 Task: Use GitHub's "Pull Requests" for code review.
Action: Mouse moved to (979, 56)
Screenshot: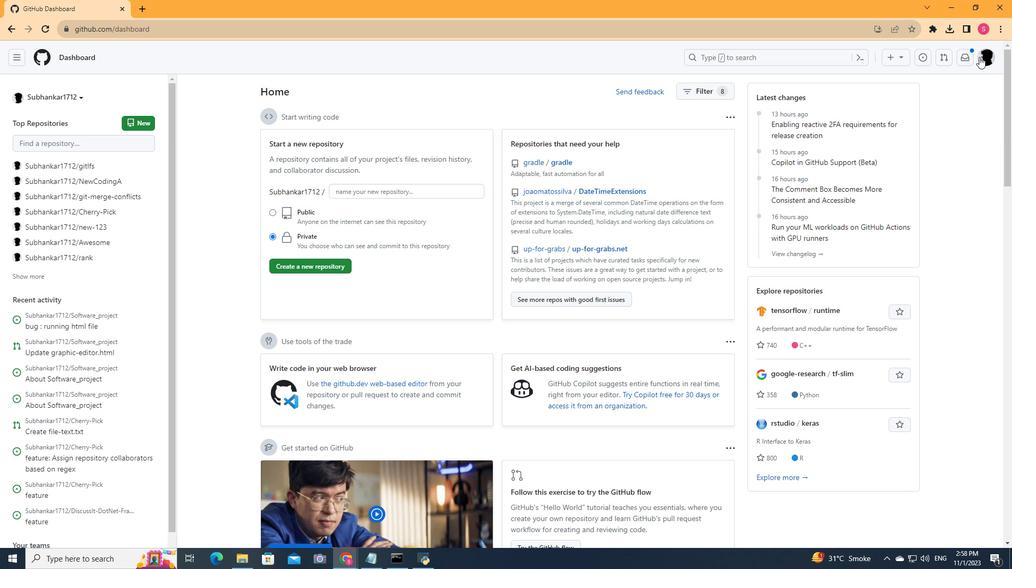 
Action: Mouse pressed left at (979, 56)
Screenshot: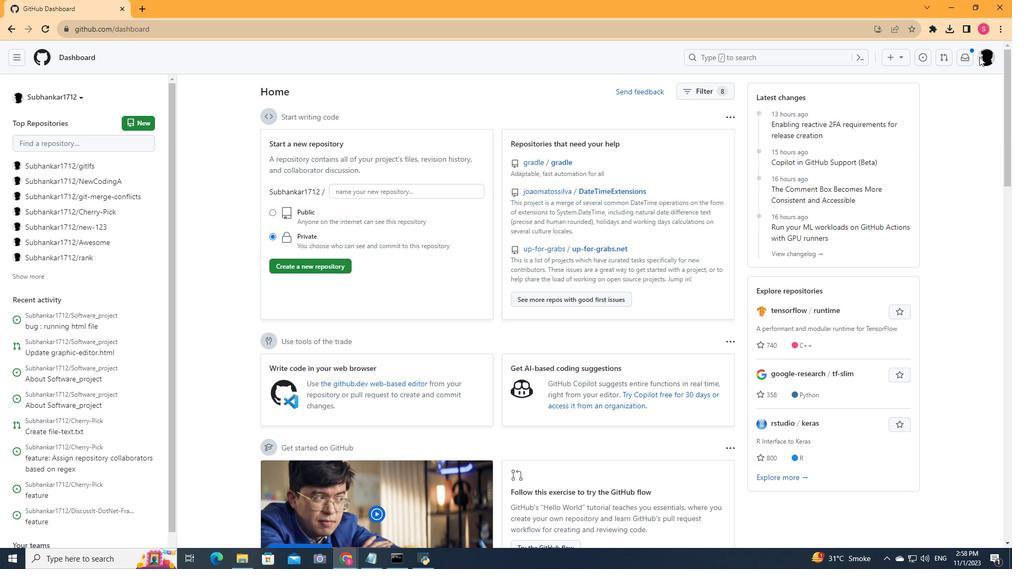 
Action: Mouse moved to (898, 137)
Screenshot: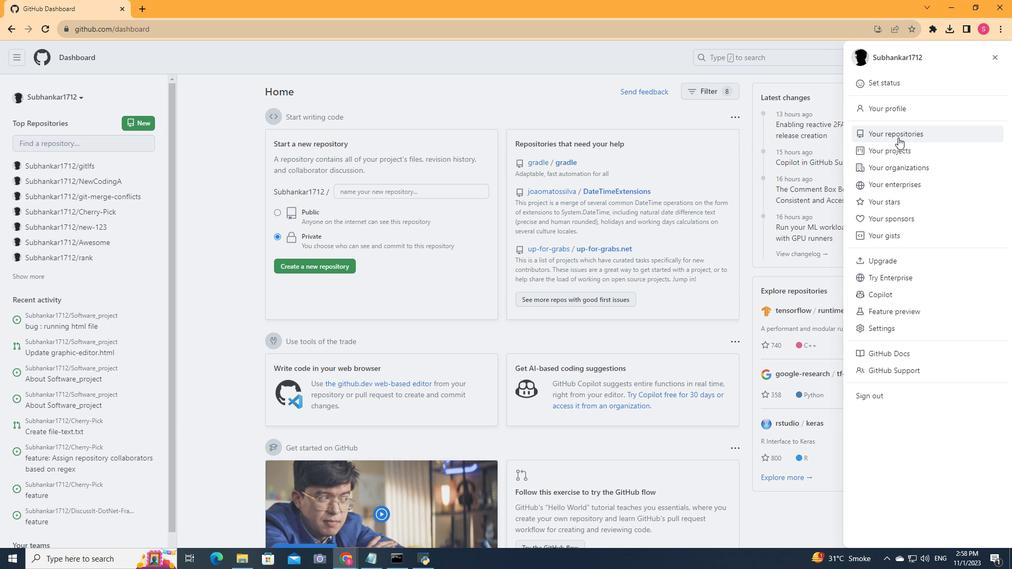 
Action: Mouse pressed left at (898, 137)
Screenshot: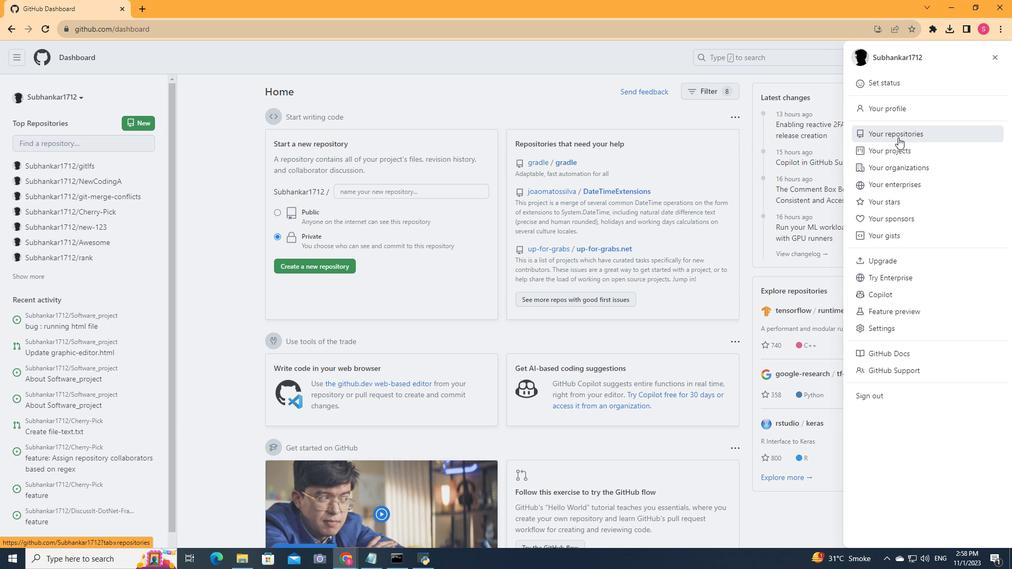 
Action: Mouse moved to (374, 152)
Screenshot: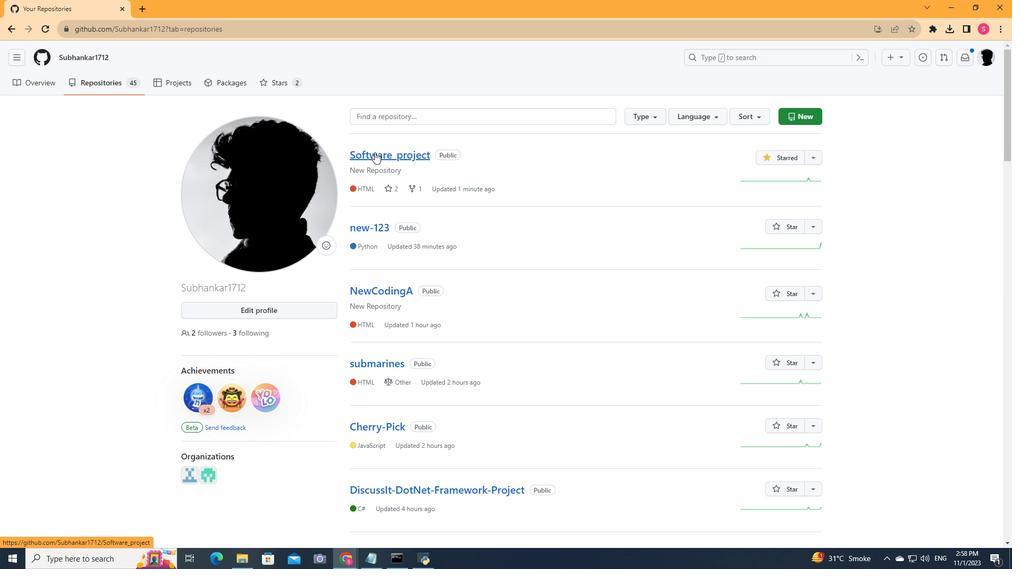 
Action: Mouse pressed left at (374, 152)
Screenshot: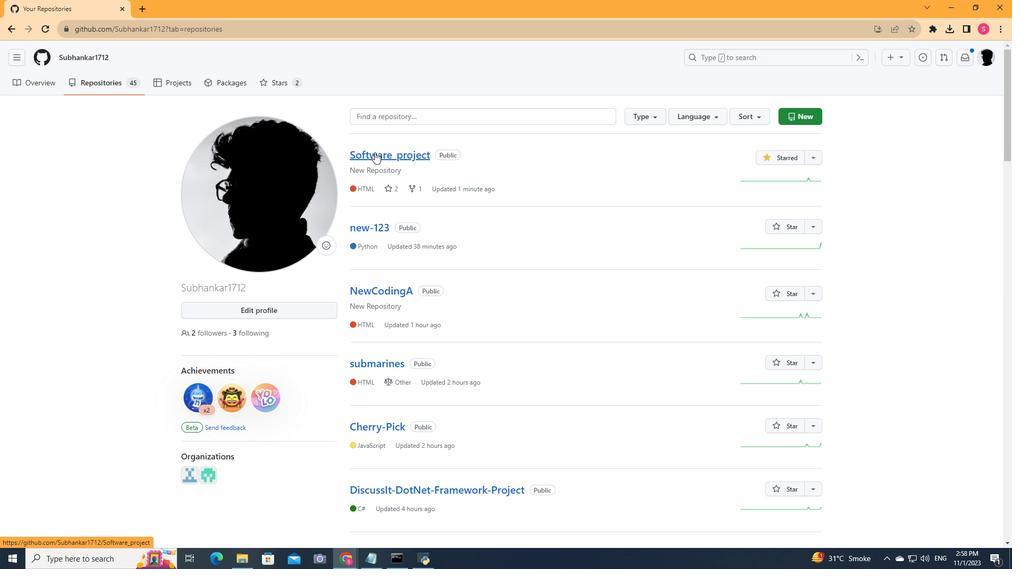 
Action: Mouse moved to (151, 81)
Screenshot: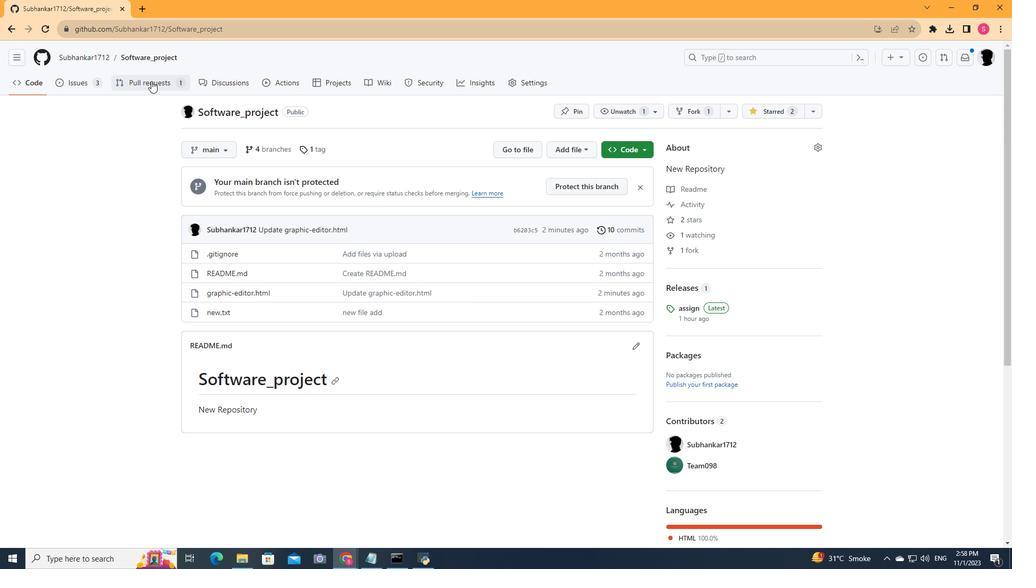 
Action: Mouse pressed left at (151, 81)
Screenshot: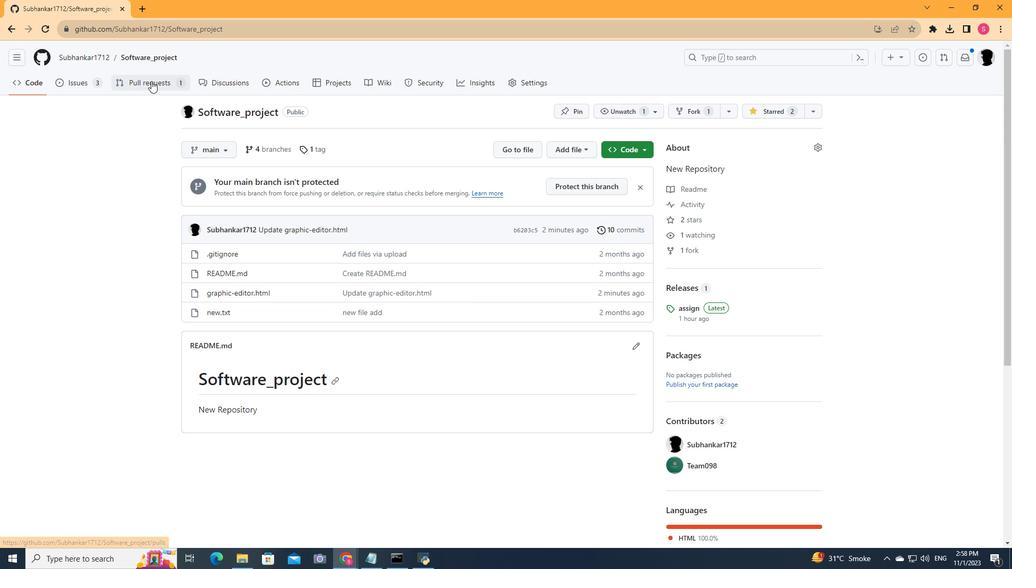 
Action: Mouse moved to (248, 175)
Screenshot: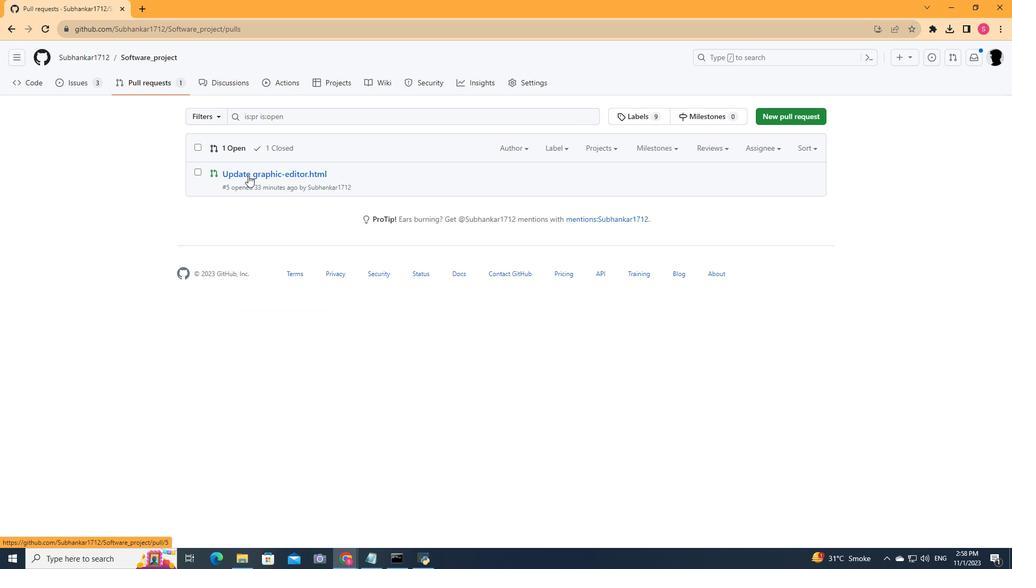 
Action: Mouse pressed left at (248, 175)
Screenshot: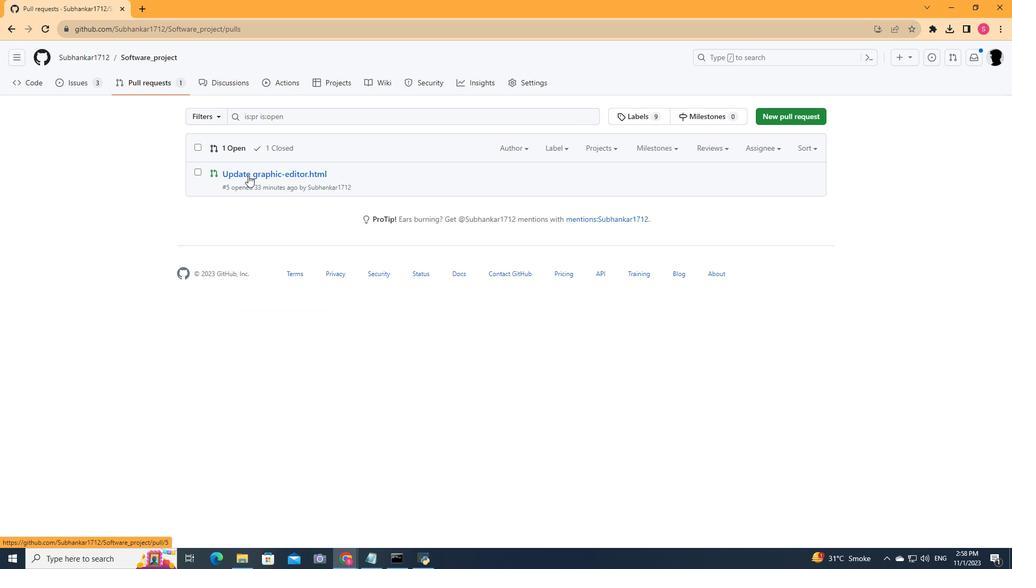 
Action: Mouse moved to (462, 176)
Screenshot: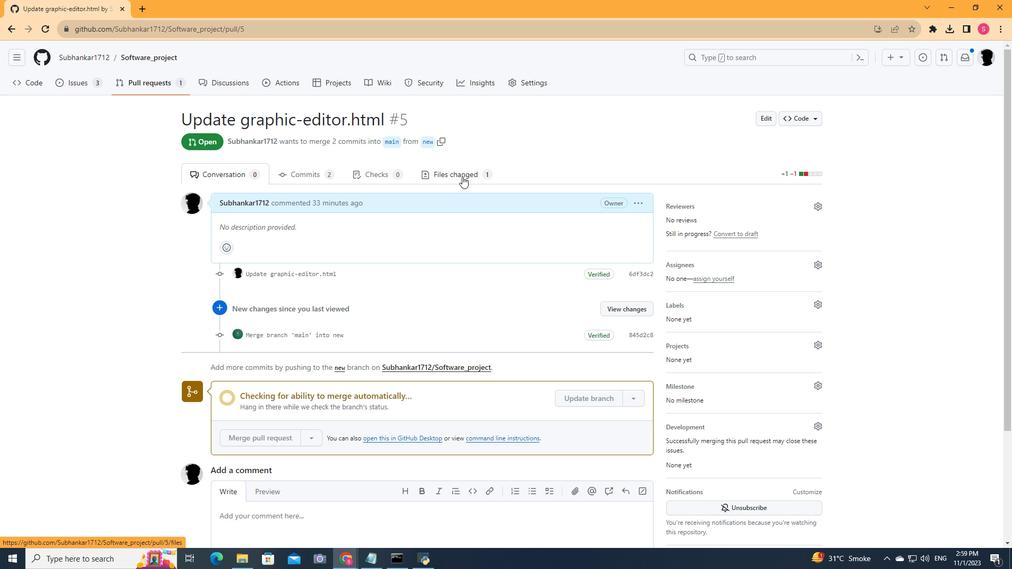 
Action: Mouse pressed left at (462, 176)
Screenshot: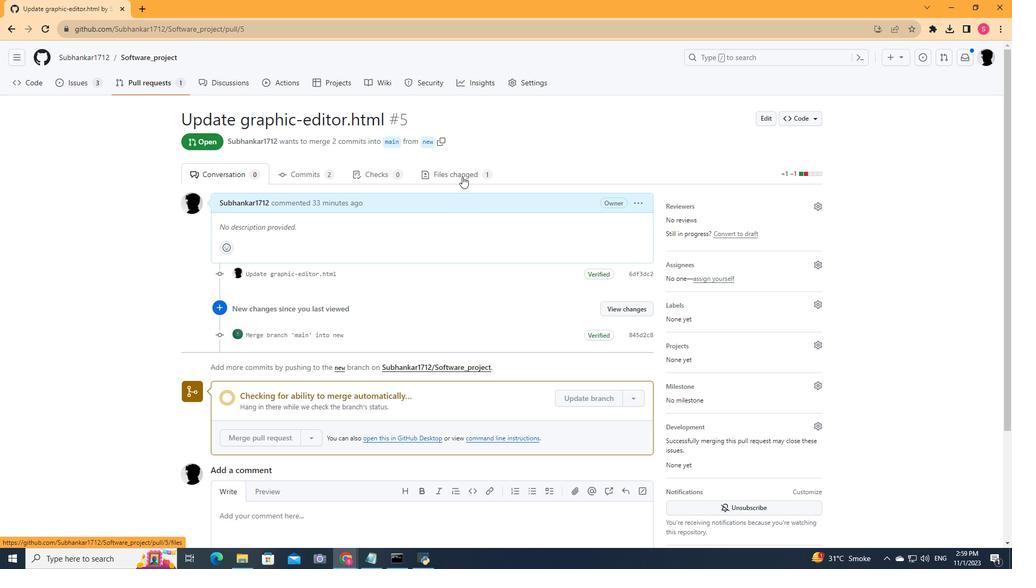 
Action: Mouse moved to (280, 282)
Screenshot: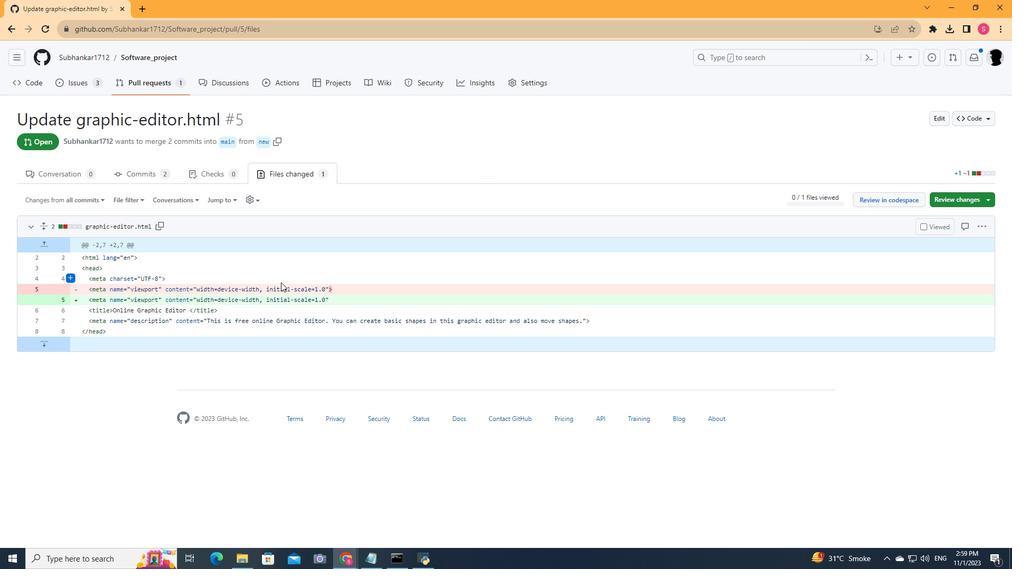 
Action: Mouse scrolled (280, 282) with delta (0, 0)
Screenshot: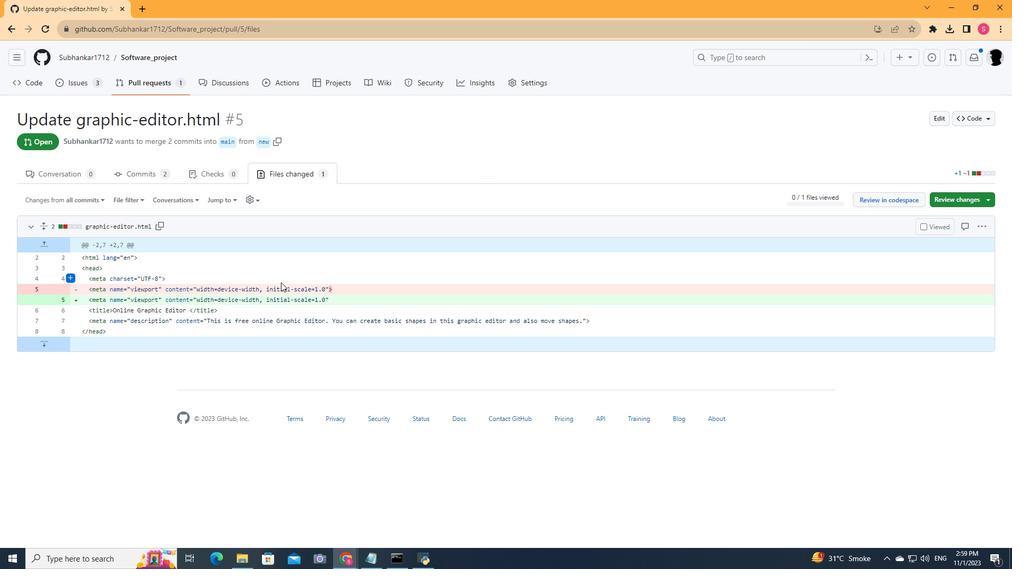 
Action: Mouse scrolled (280, 282) with delta (0, 0)
Screenshot: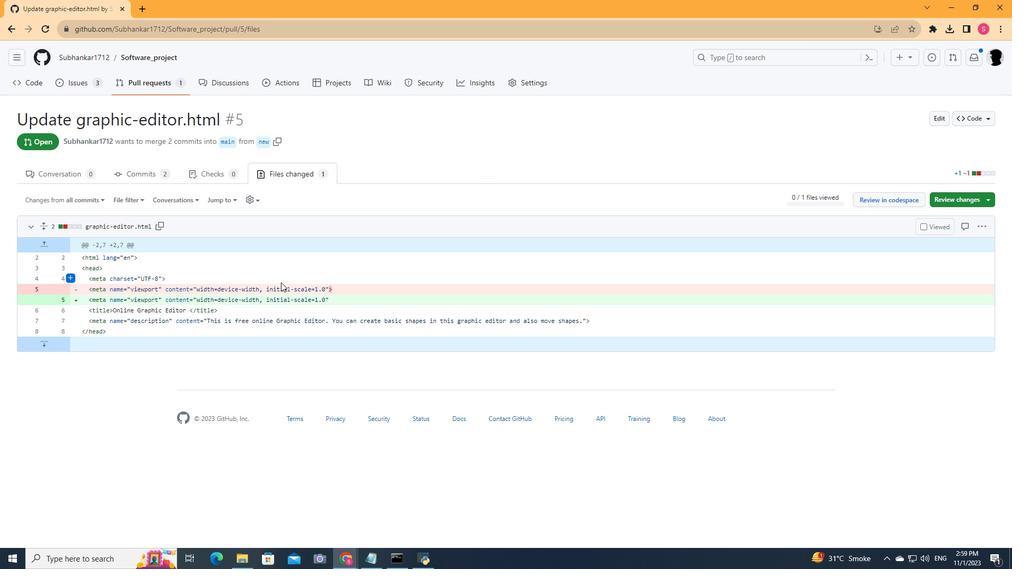 
Action: Mouse scrolled (280, 282) with delta (0, 0)
Screenshot: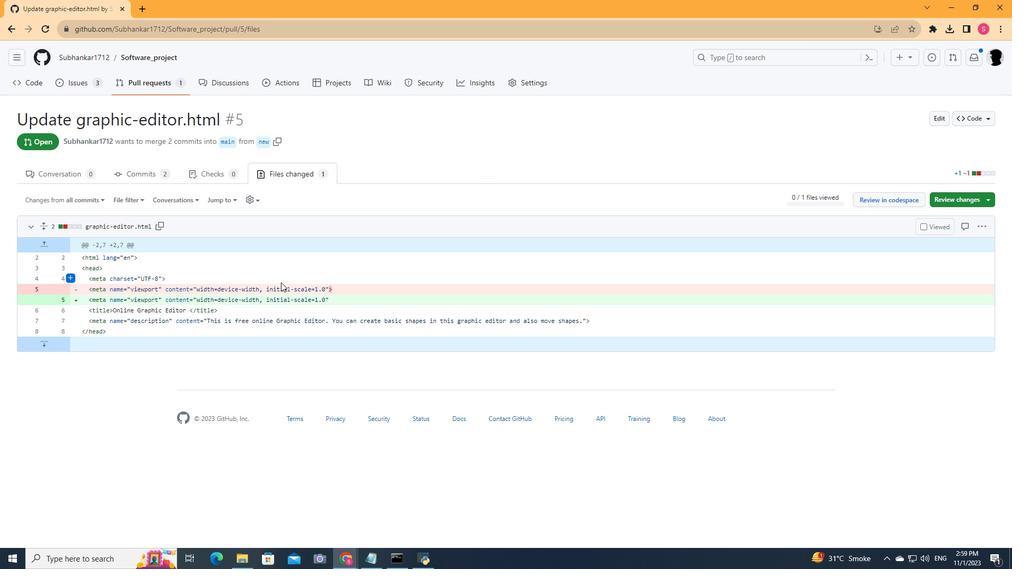 
Action: Mouse moved to (379, 270)
Screenshot: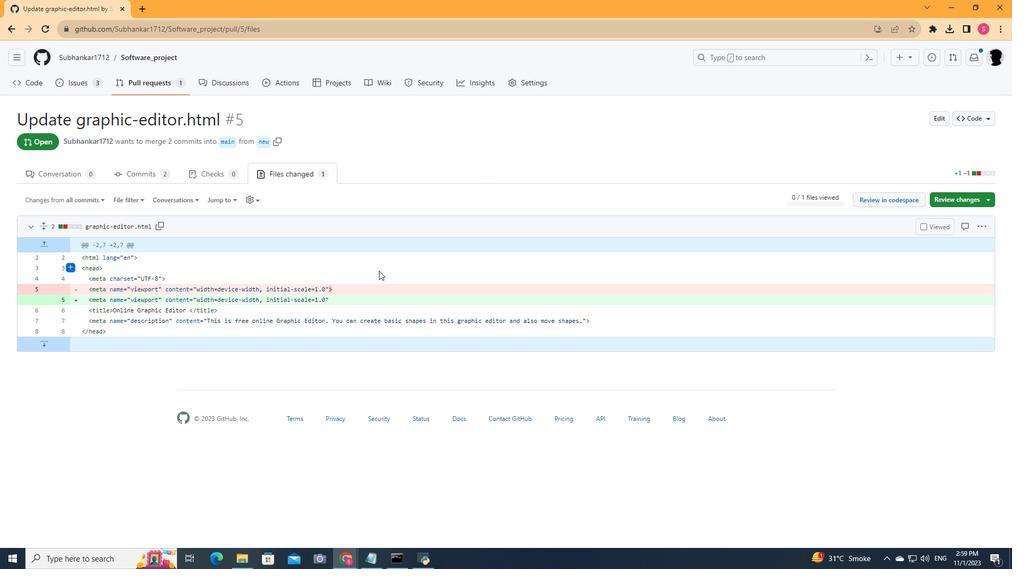 
Action: Mouse scrolled (379, 271) with delta (0, 0)
Screenshot: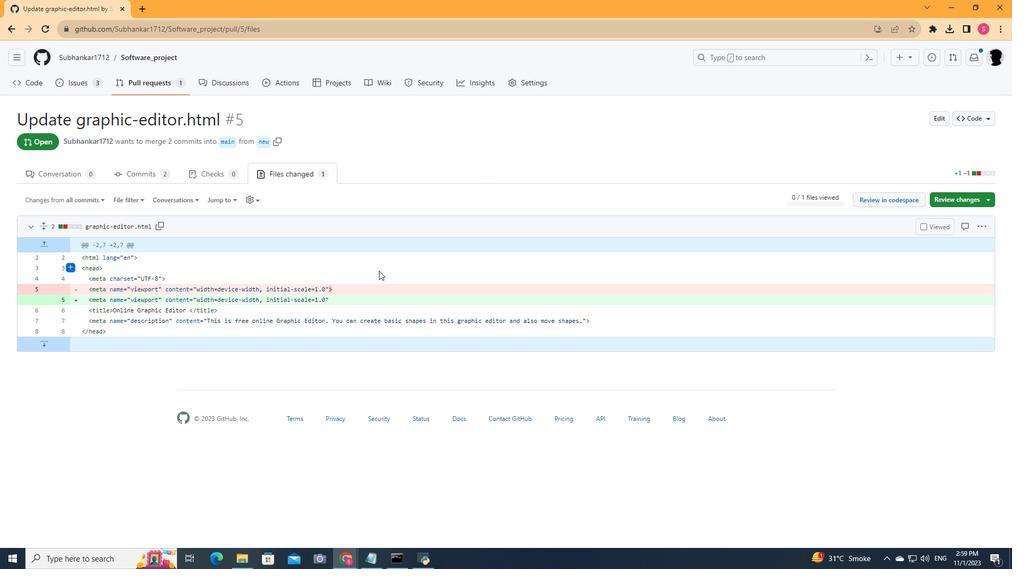 
Action: Mouse scrolled (379, 271) with delta (0, 0)
Screenshot: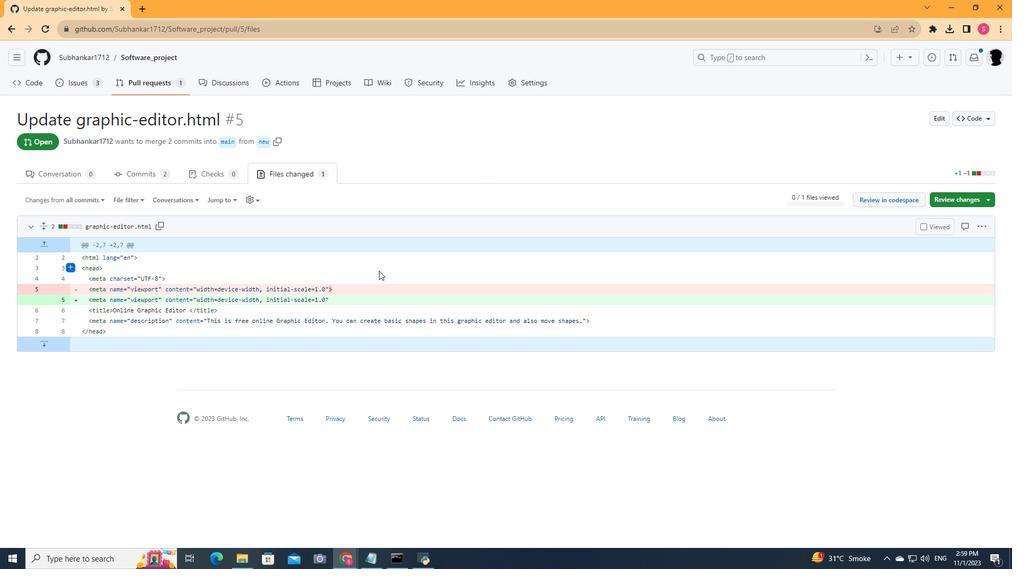
Action: Mouse scrolled (379, 271) with delta (0, 0)
Screenshot: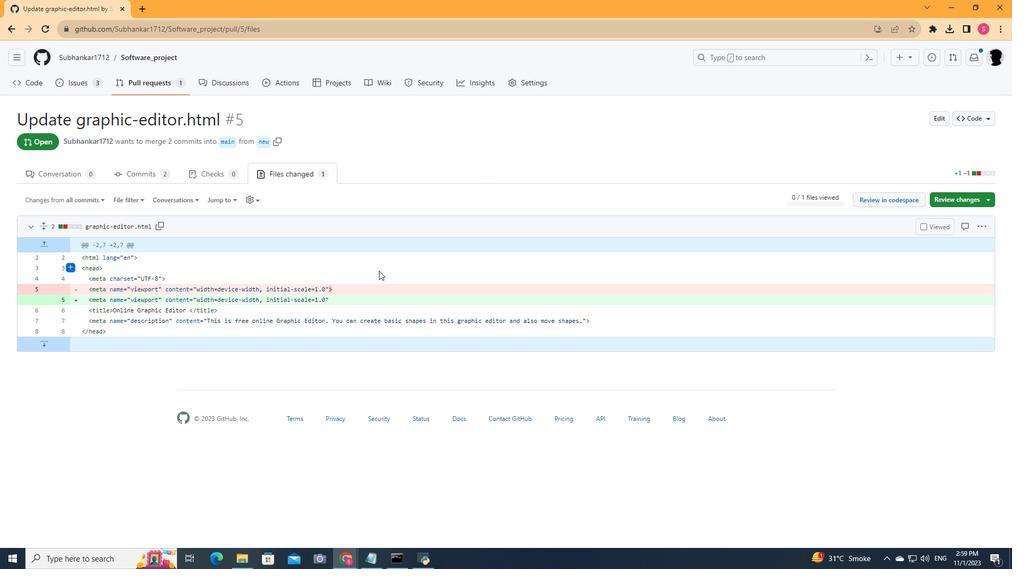 
Action: Mouse moved to (985, 199)
Screenshot: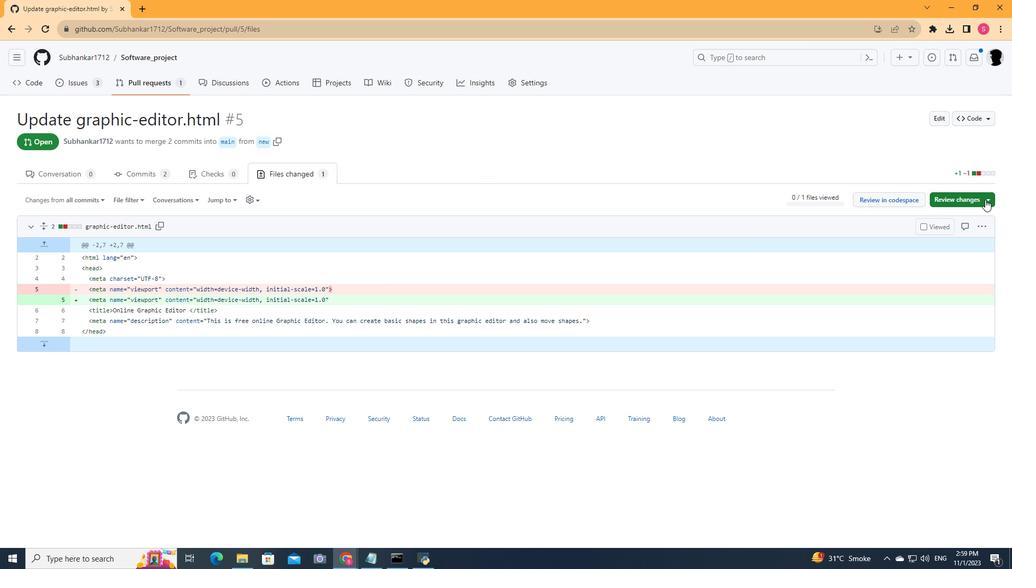 
Action: Mouse pressed left at (985, 199)
Screenshot: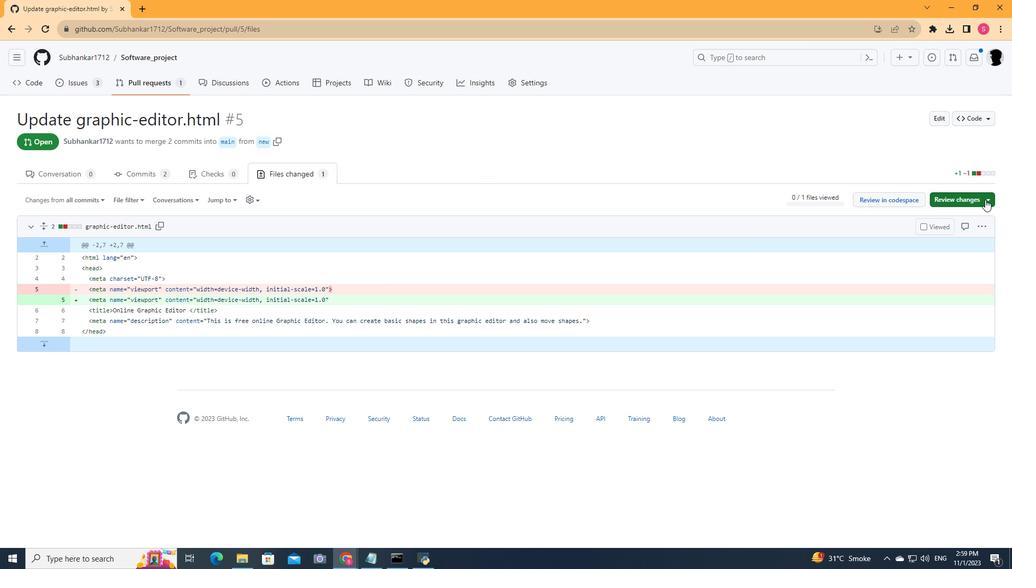 
Action: Mouse moved to (593, 280)
Screenshot: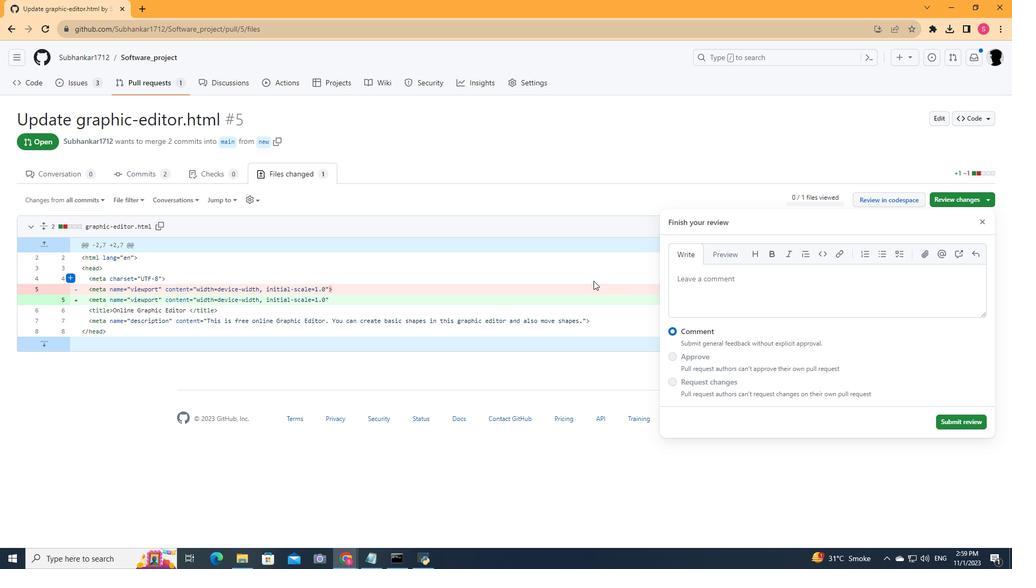 
Action: Mouse pressed left at (593, 280)
Screenshot: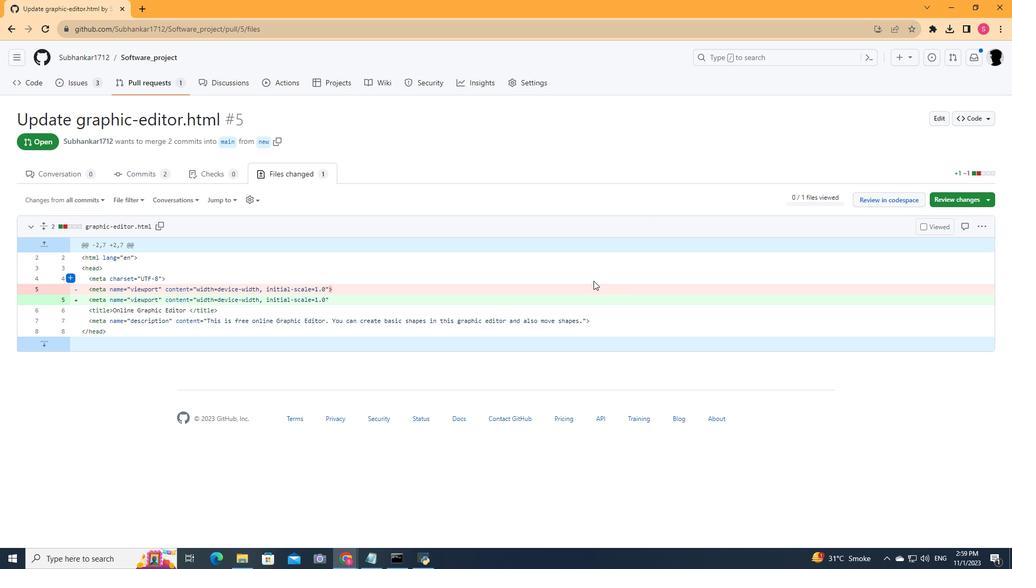 
Action: Mouse moved to (594, 278)
Screenshot: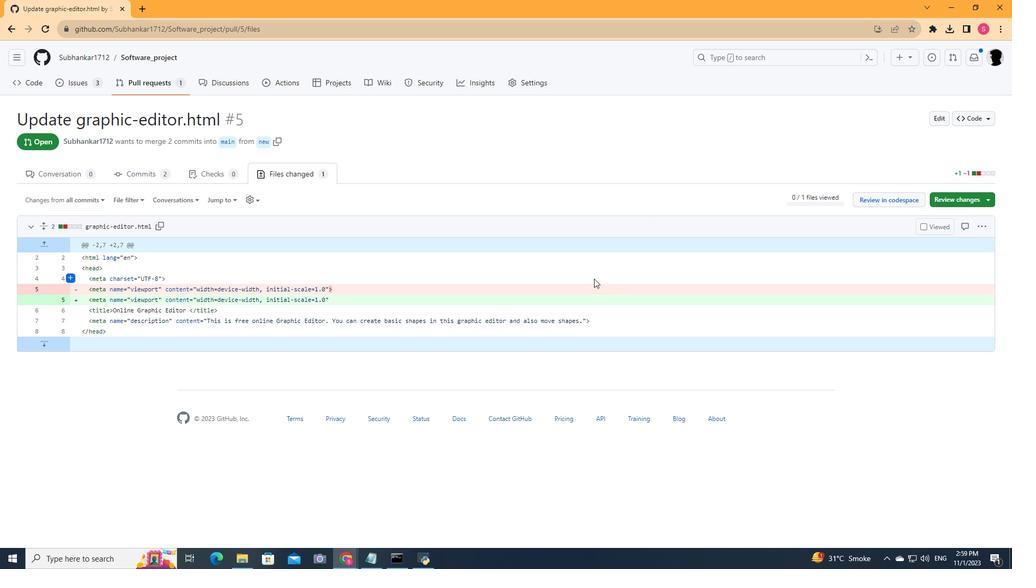 
Action: Mouse scrolled (594, 278) with delta (0, 0)
Screenshot: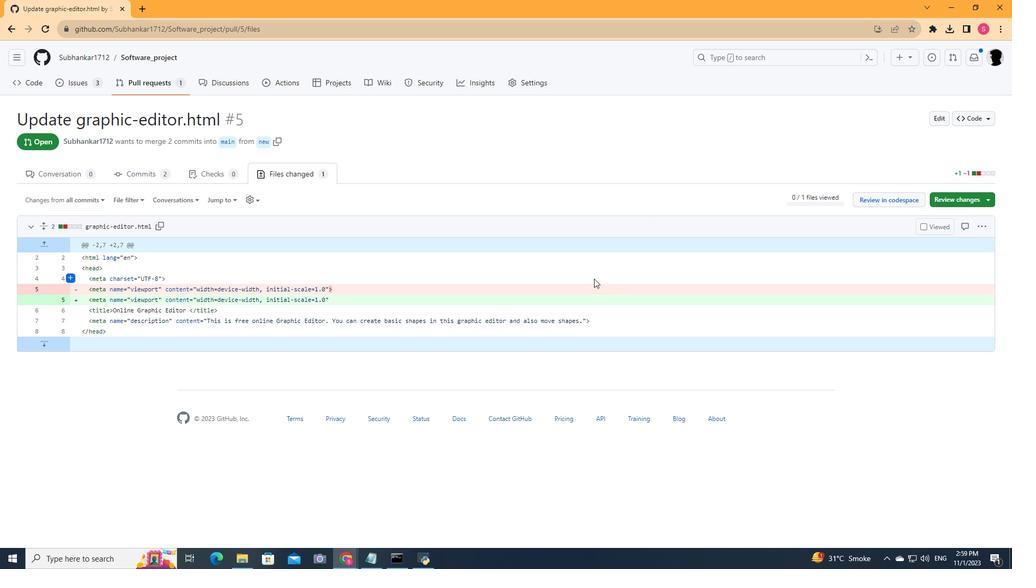 
Action: Mouse scrolled (594, 278) with delta (0, 0)
Screenshot: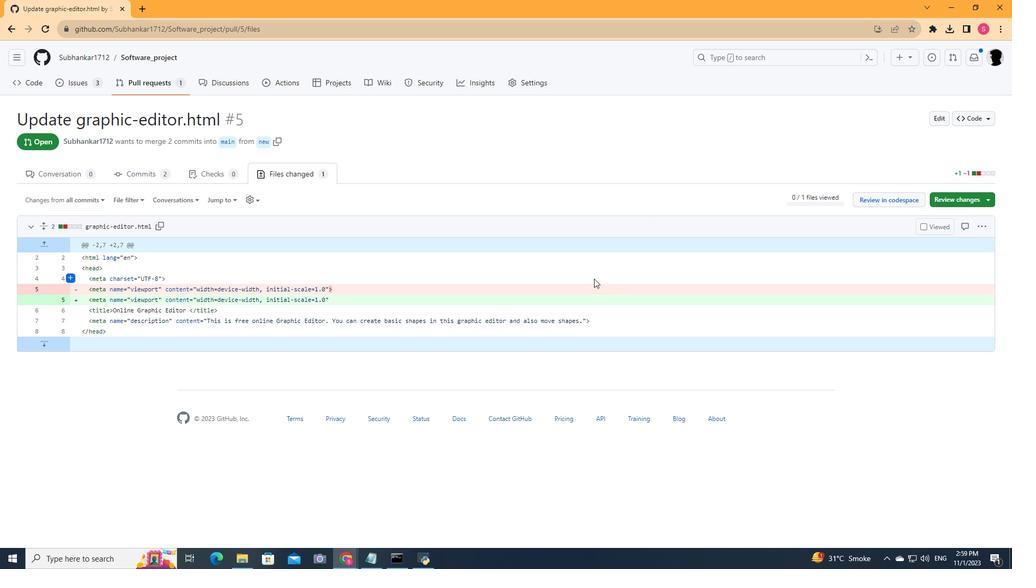 
Action: Mouse scrolled (594, 278) with delta (0, 0)
Screenshot: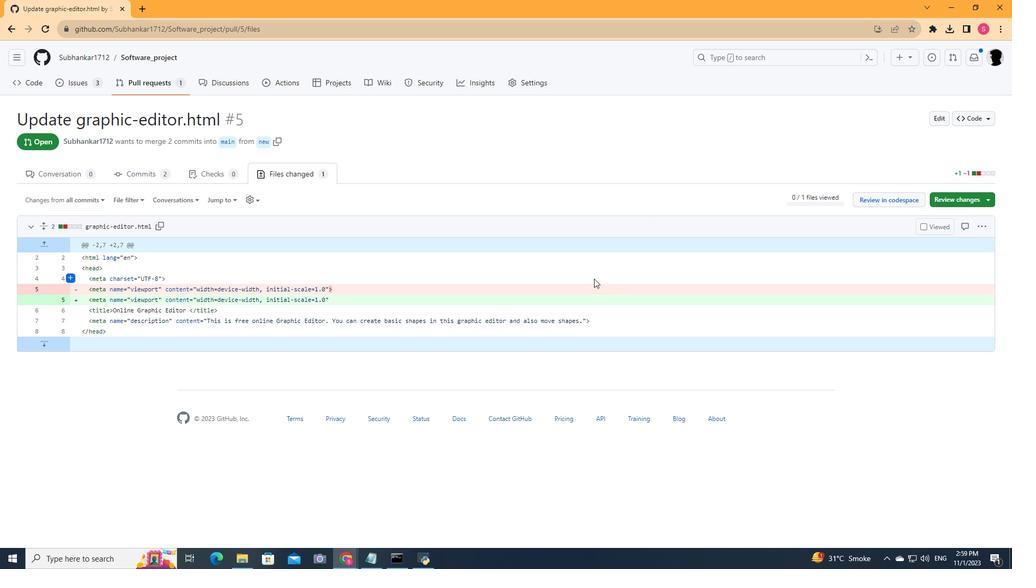 
Action: Mouse moved to (971, 199)
Screenshot: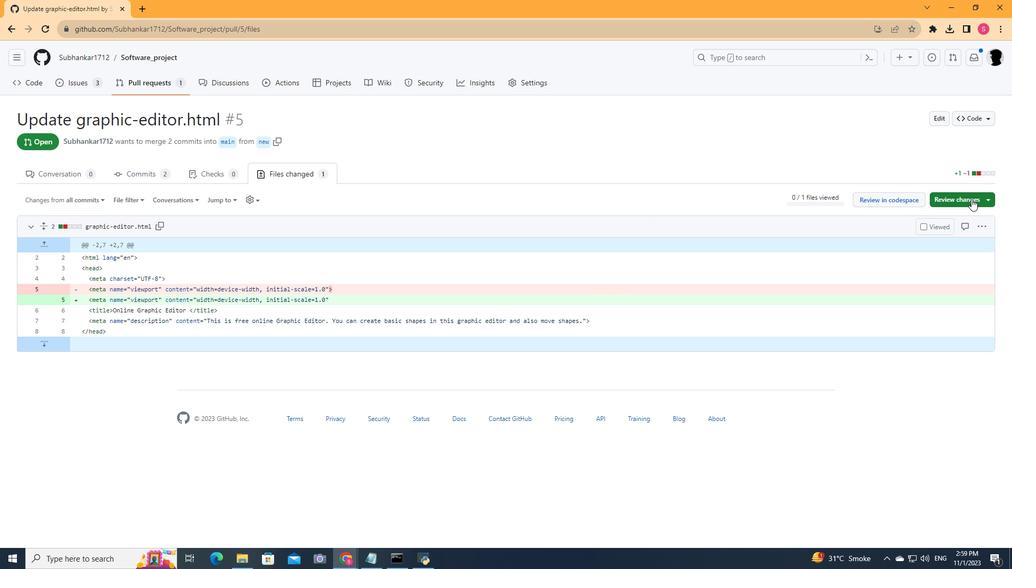 
Action: Mouse pressed left at (971, 199)
Screenshot: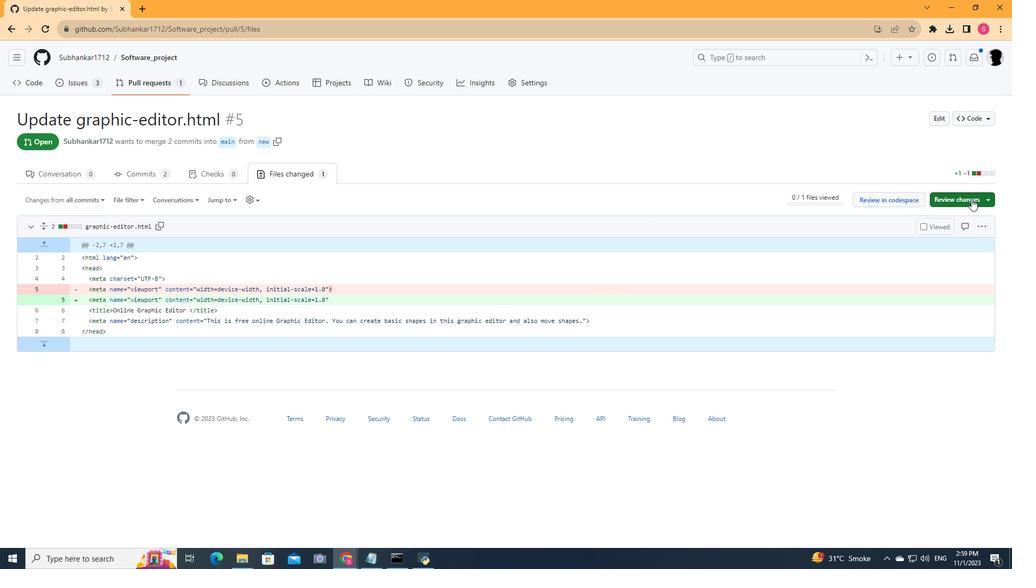 
Action: Mouse moved to (732, 290)
Screenshot: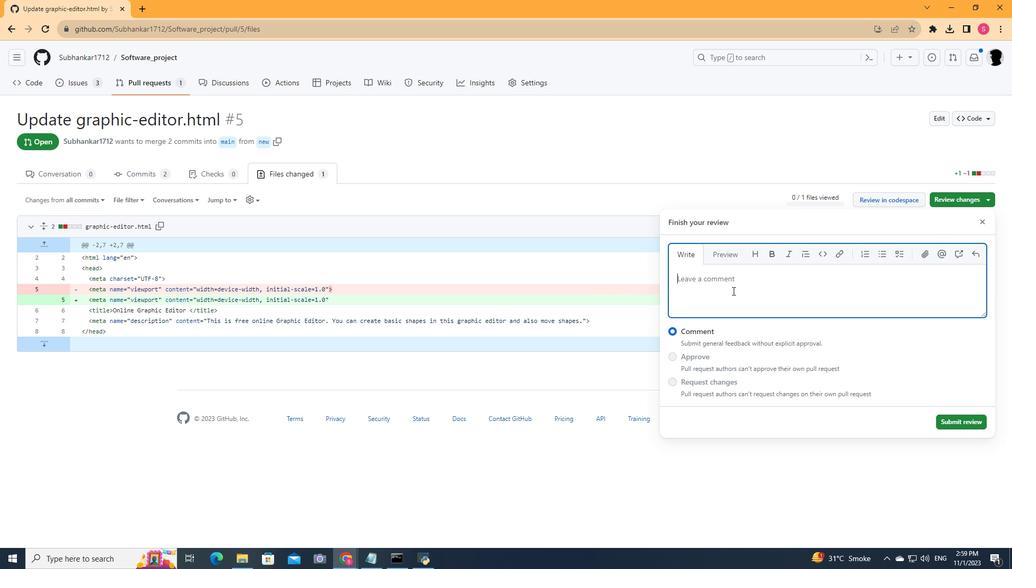 
Action: Mouse pressed left at (732, 290)
Screenshot: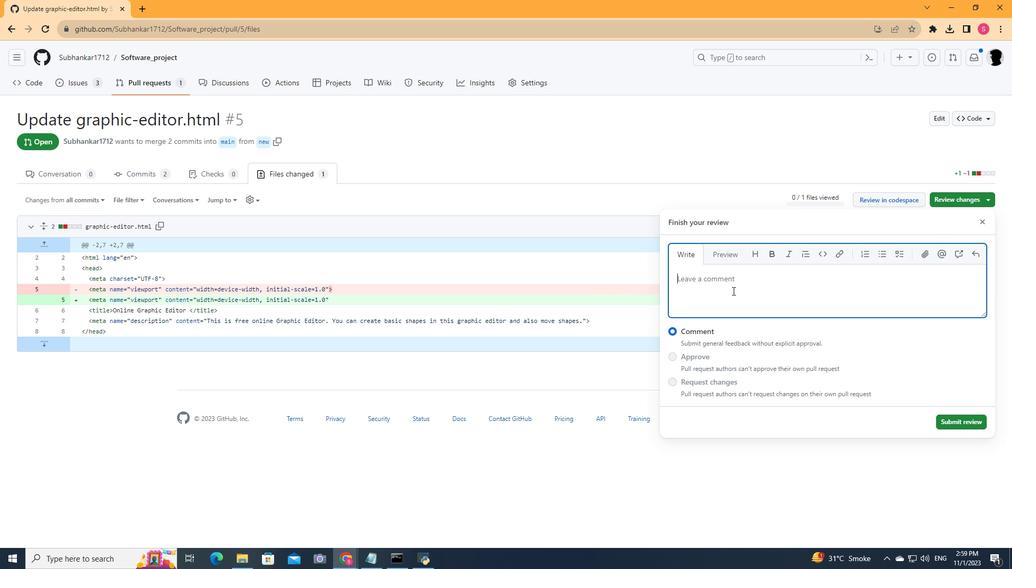 
Action: Mouse moved to (732, 290)
Screenshot: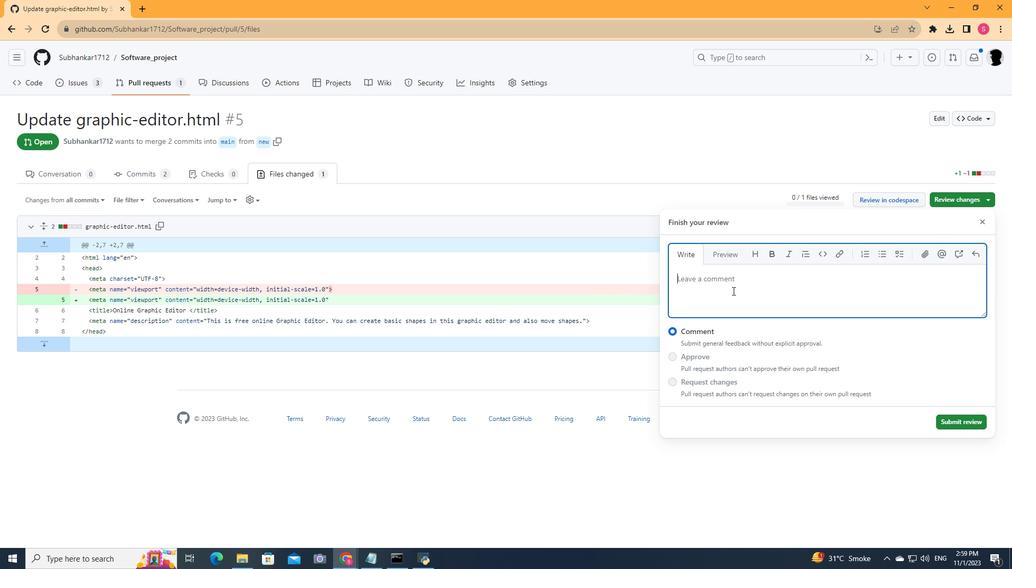 
Action: Key pressed ok
Screenshot: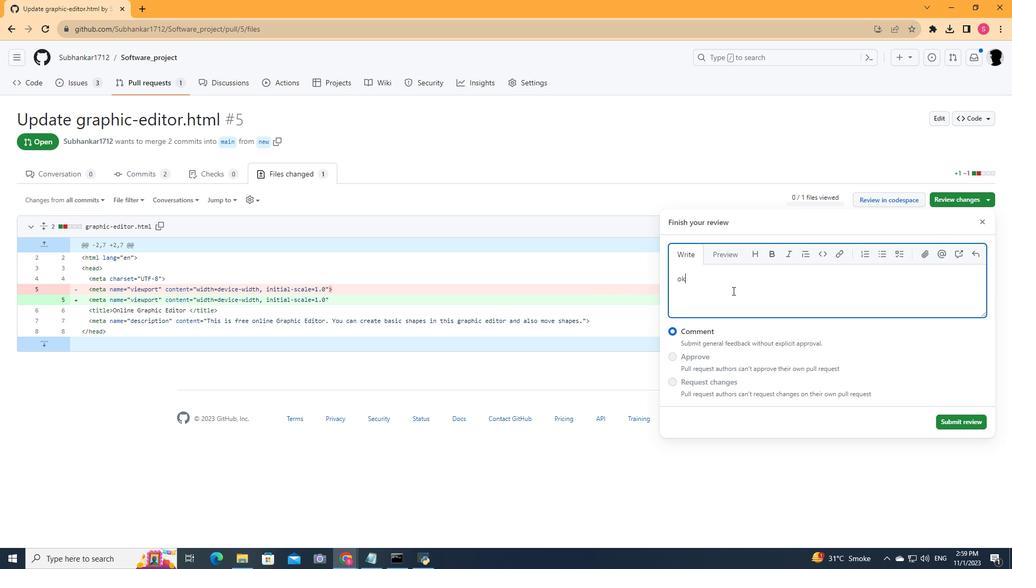 
Action: Mouse moved to (954, 407)
Screenshot: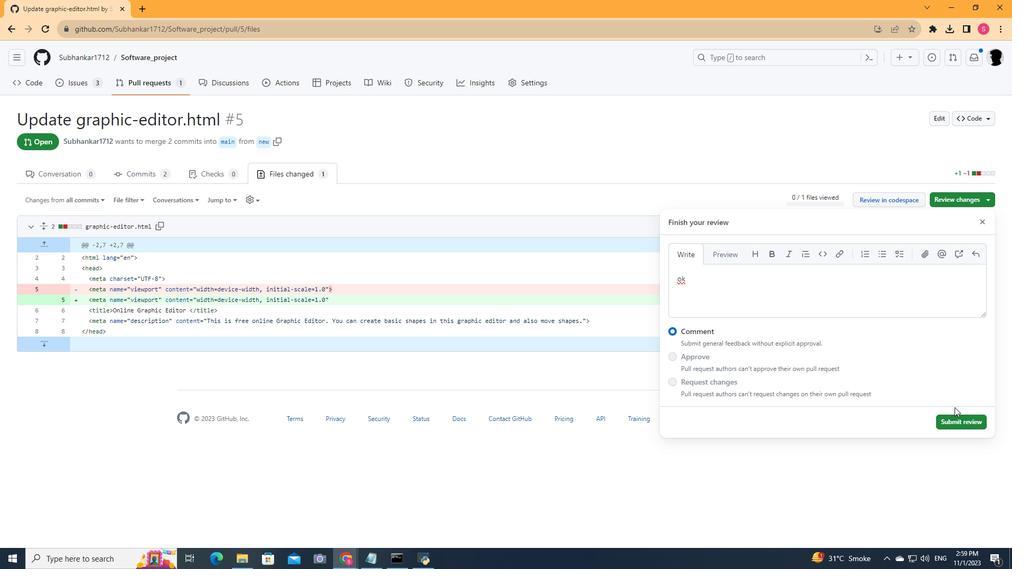 
Action: Mouse pressed left at (954, 407)
Screenshot: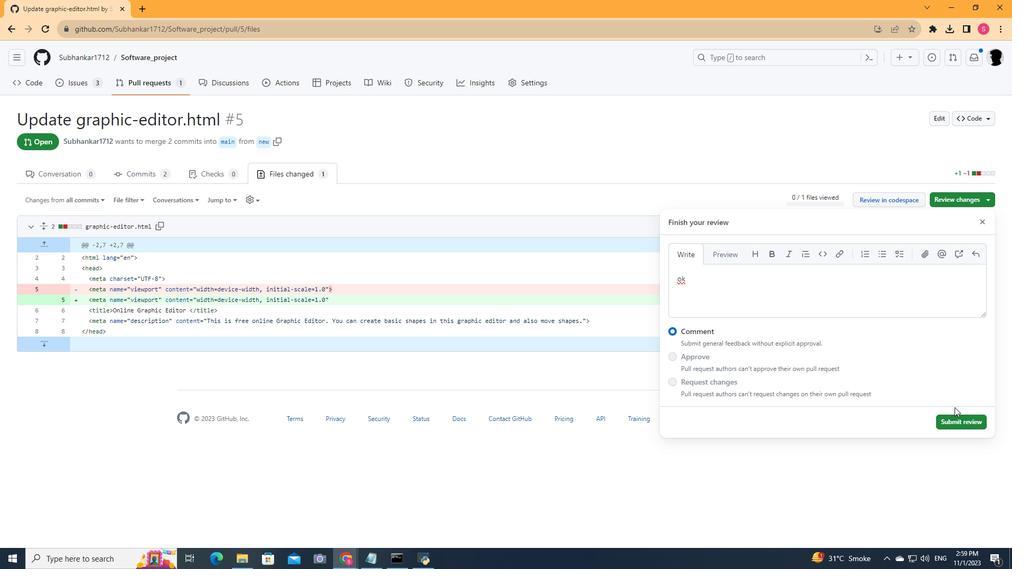 
Action: Mouse moved to (958, 422)
Screenshot: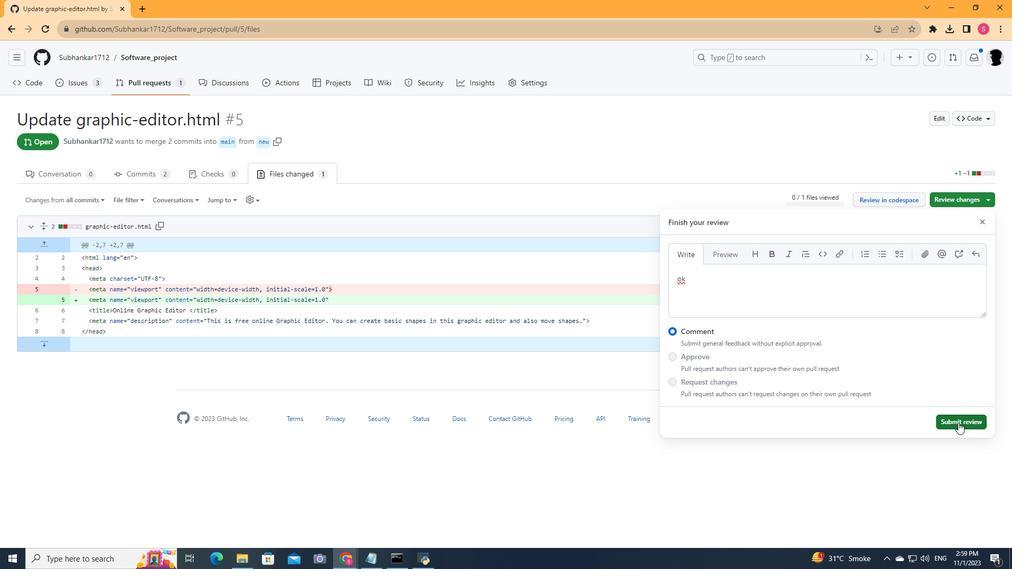 
Action: Mouse pressed left at (958, 422)
Screenshot: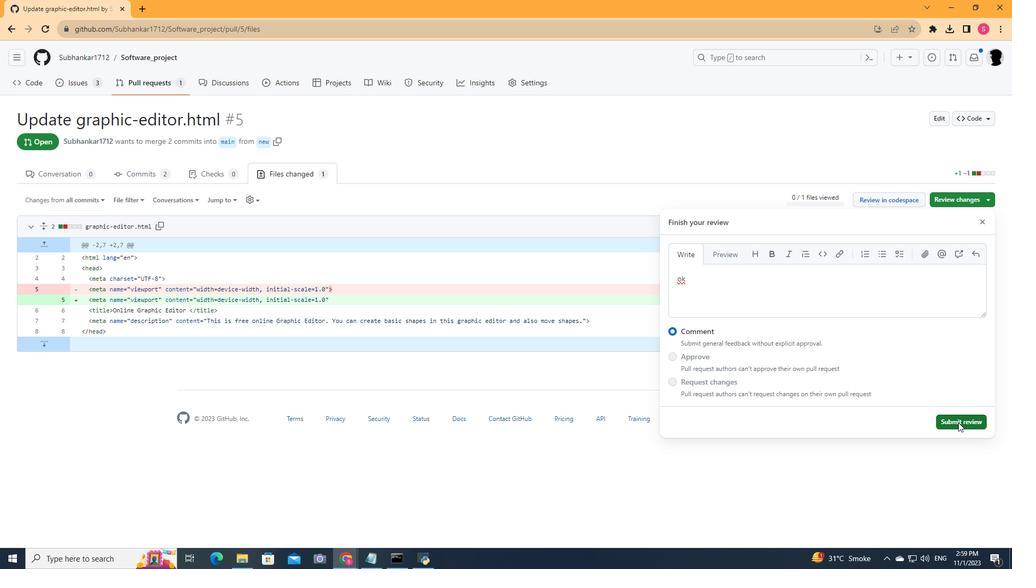 
Action: Mouse moved to (611, 375)
Screenshot: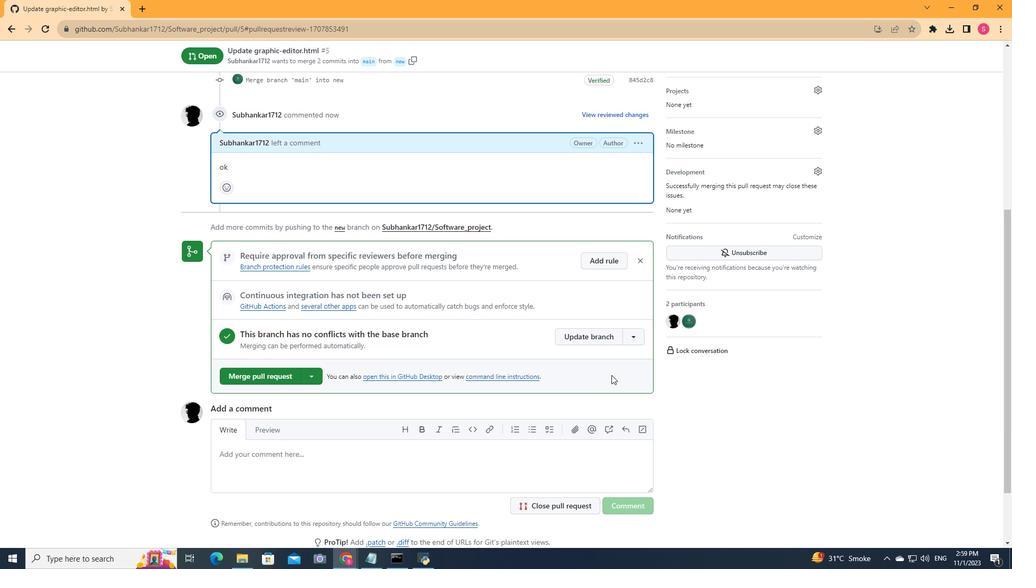 
Action: Mouse scrolled (611, 375) with delta (0, 0)
Screenshot: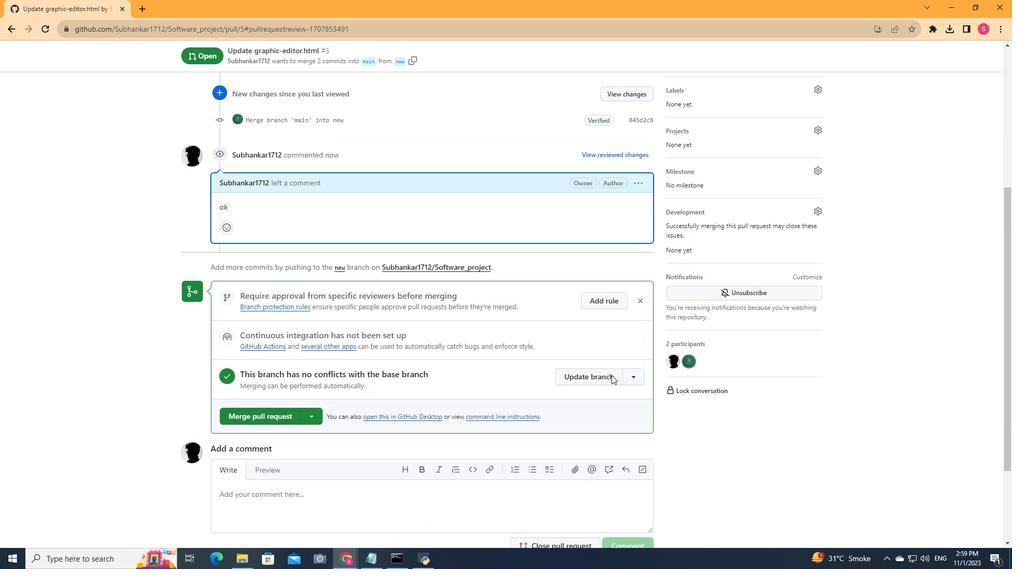 
Action: Mouse scrolled (611, 375) with delta (0, 0)
Screenshot: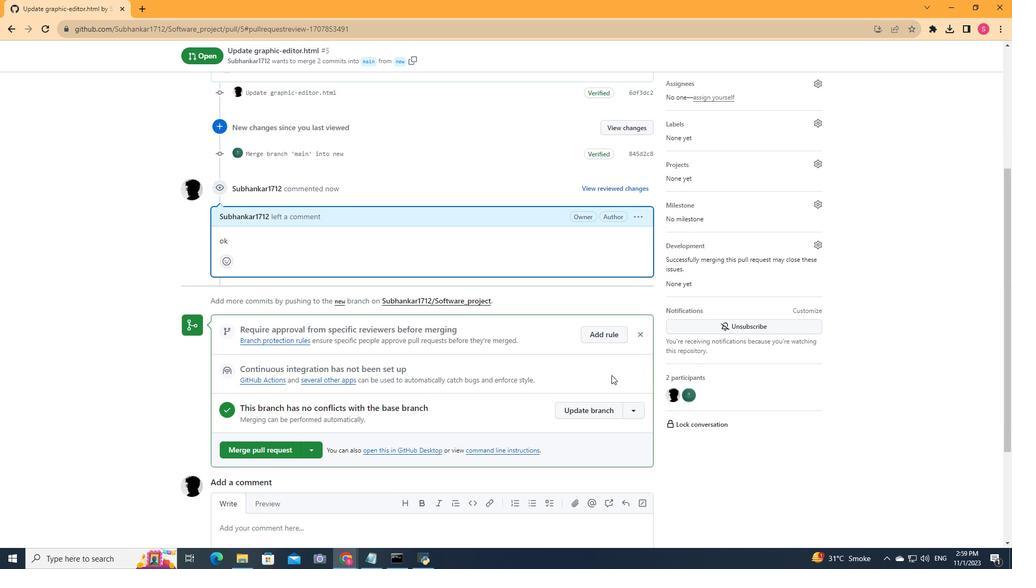 
Action: Mouse scrolled (611, 375) with delta (0, 0)
Screenshot: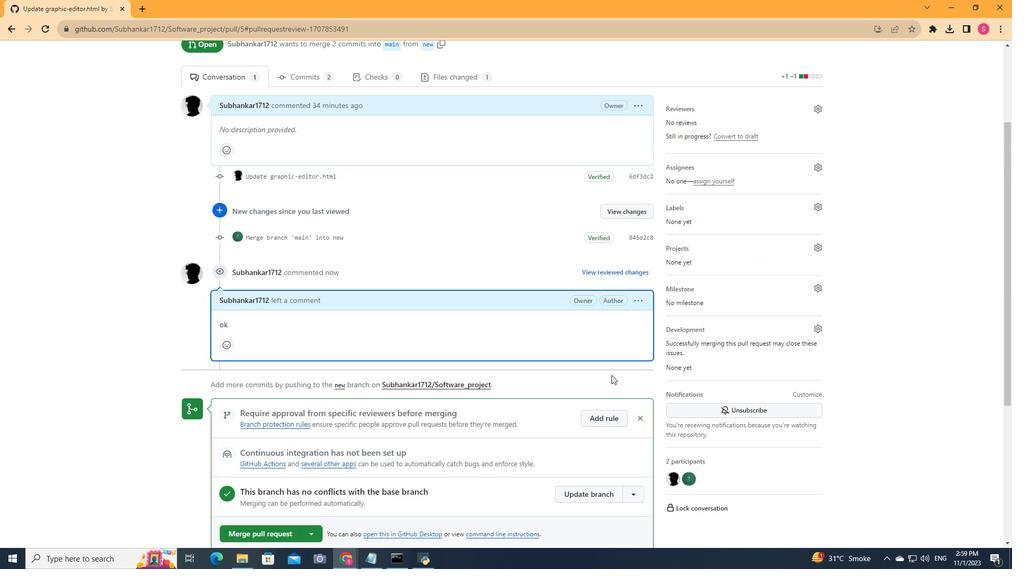 
Action: Mouse scrolled (611, 375) with delta (0, 0)
Screenshot: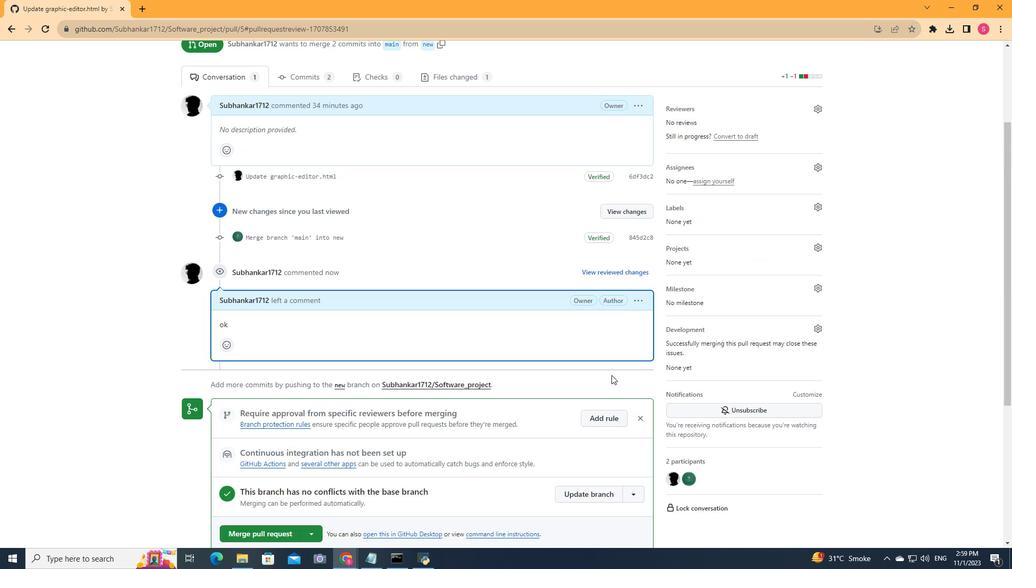 
Action: Mouse scrolled (611, 375) with delta (0, 0)
Screenshot: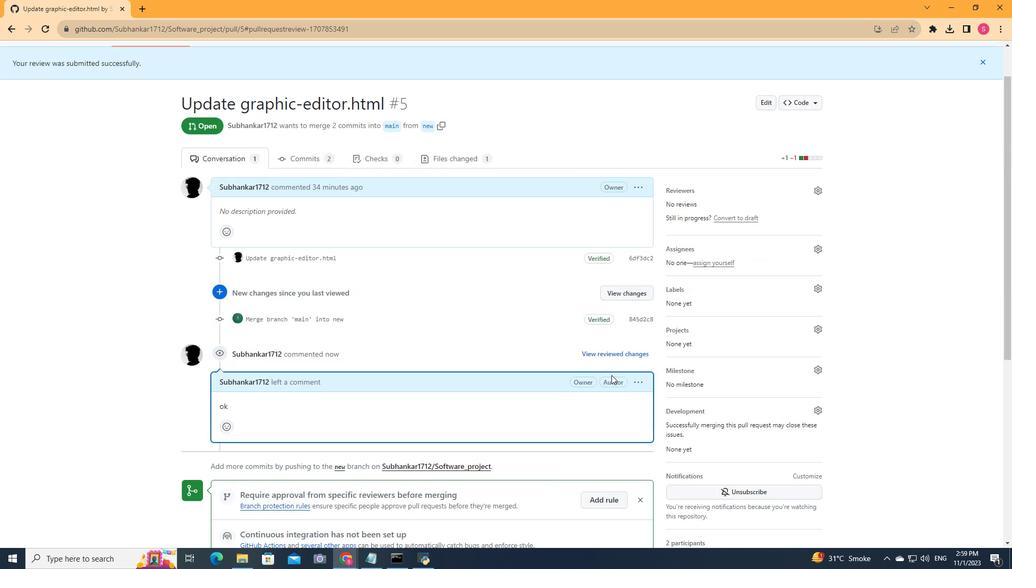 
Action: Mouse scrolled (611, 375) with delta (0, 0)
Screenshot: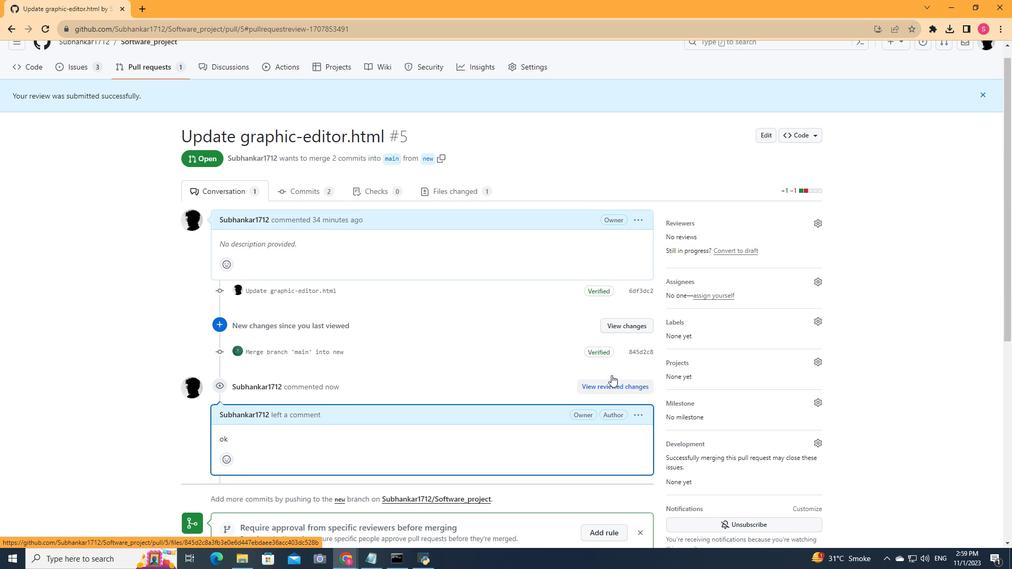 
Action: Mouse moved to (613, 374)
Screenshot: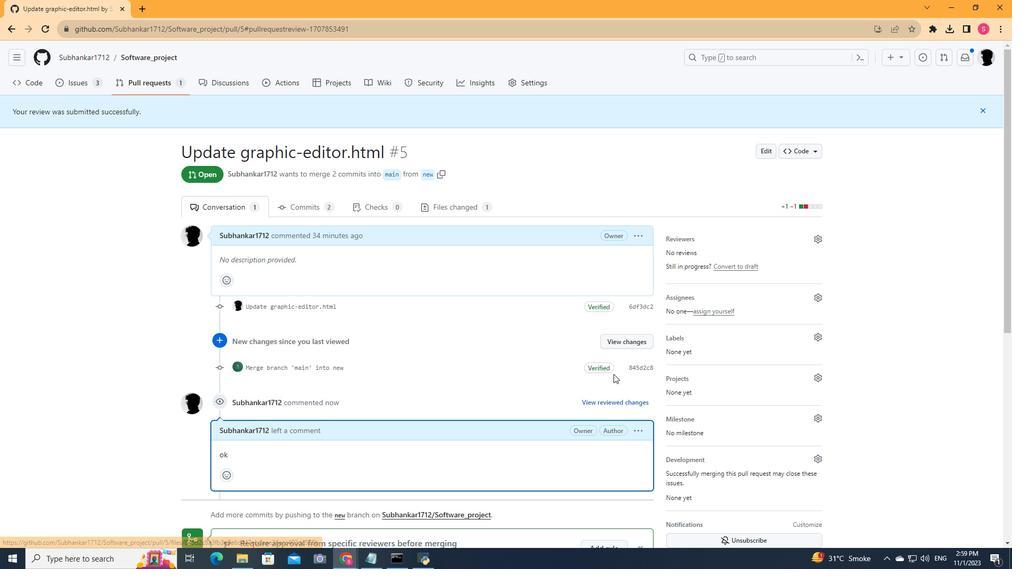
Action: Mouse scrolled (613, 374) with delta (0, 0)
Screenshot: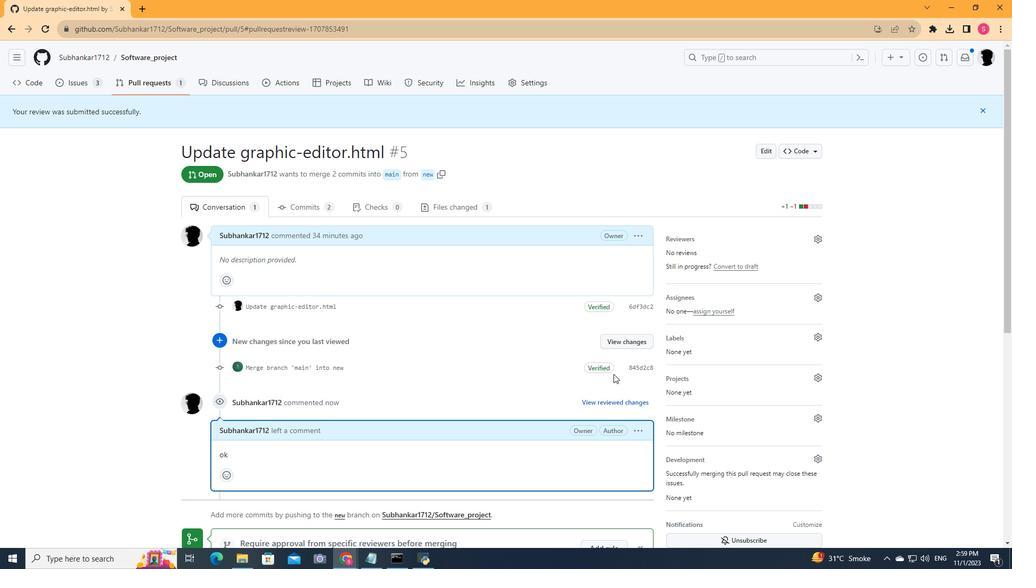 
Action: Mouse scrolled (613, 374) with delta (0, 0)
Screenshot: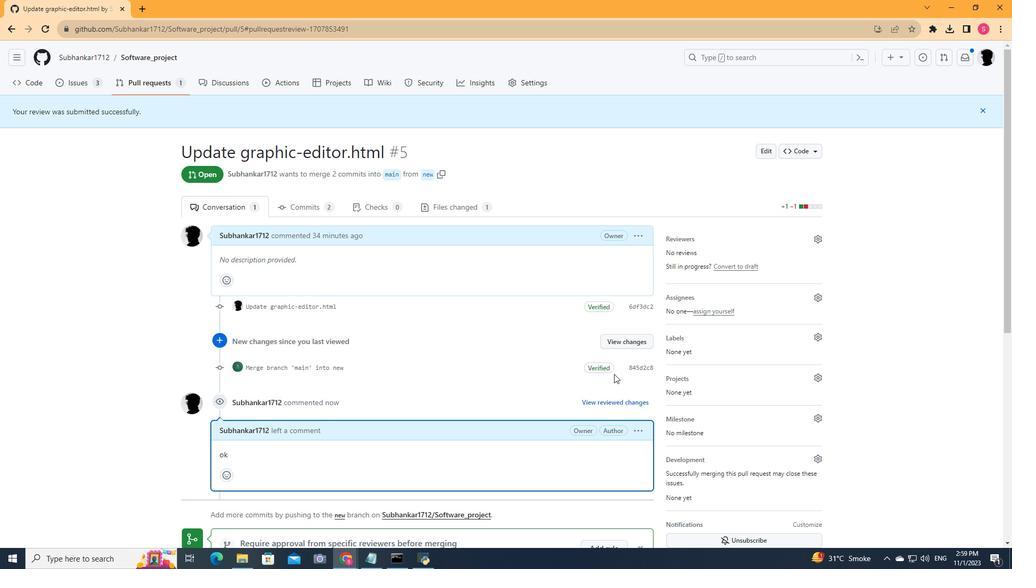 
Action: Mouse moved to (463, 206)
Screenshot: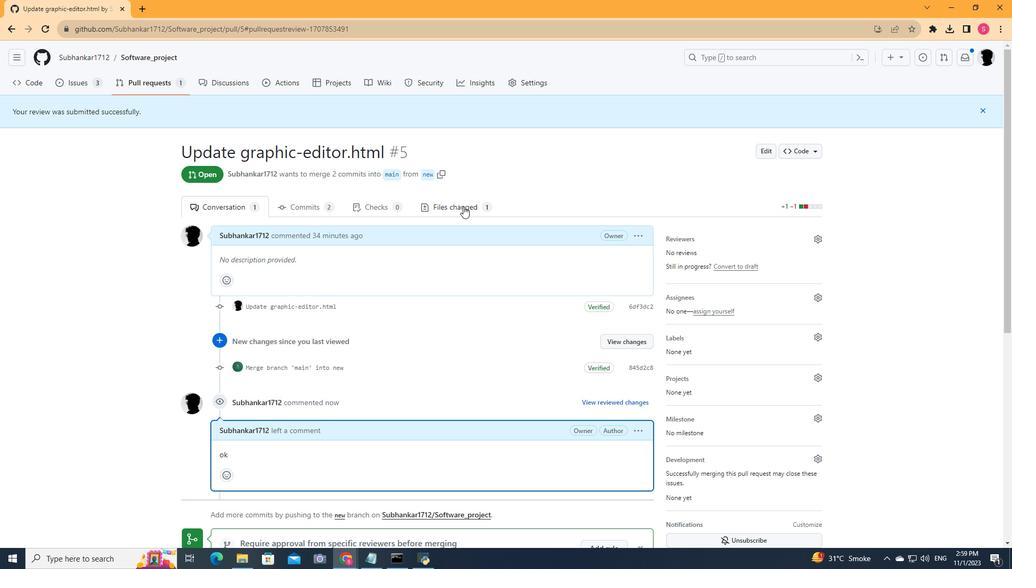 
Action: Mouse pressed left at (463, 206)
Screenshot: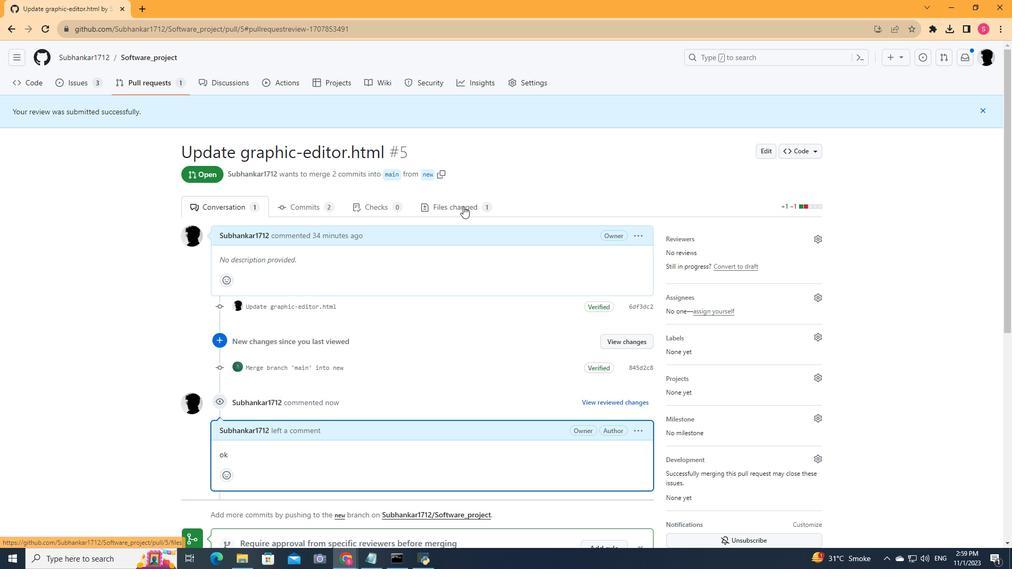 
Action: Mouse moved to (460, 259)
Screenshot: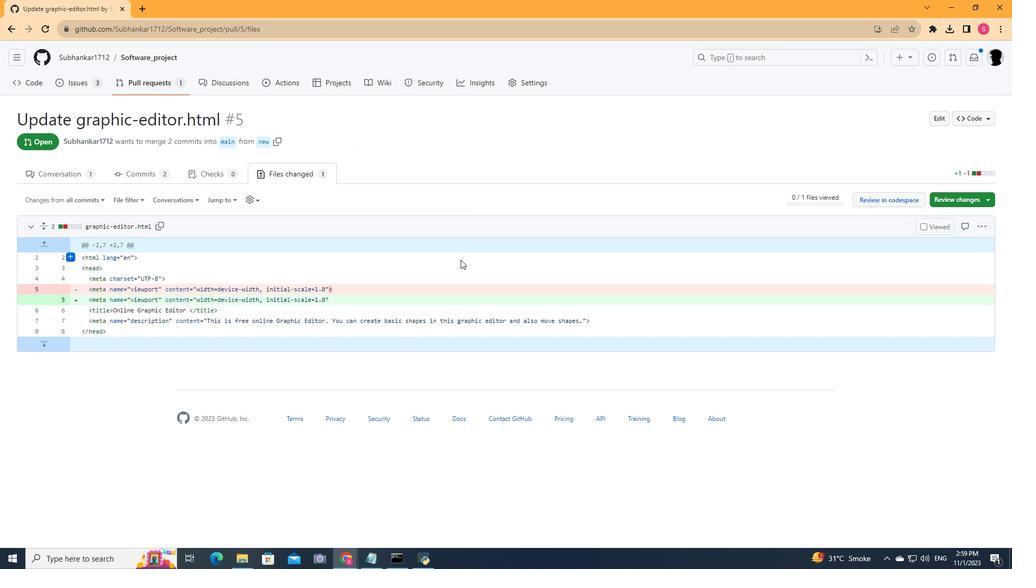 
Action: Mouse scrolled (460, 260) with delta (0, 0)
Screenshot: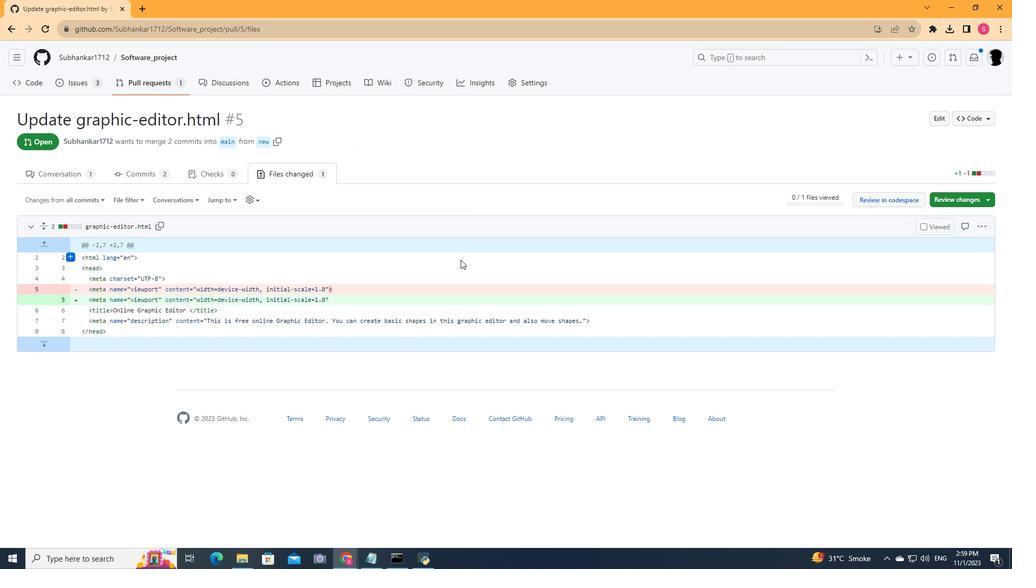 
Action: Mouse scrolled (460, 260) with delta (0, 0)
Screenshot: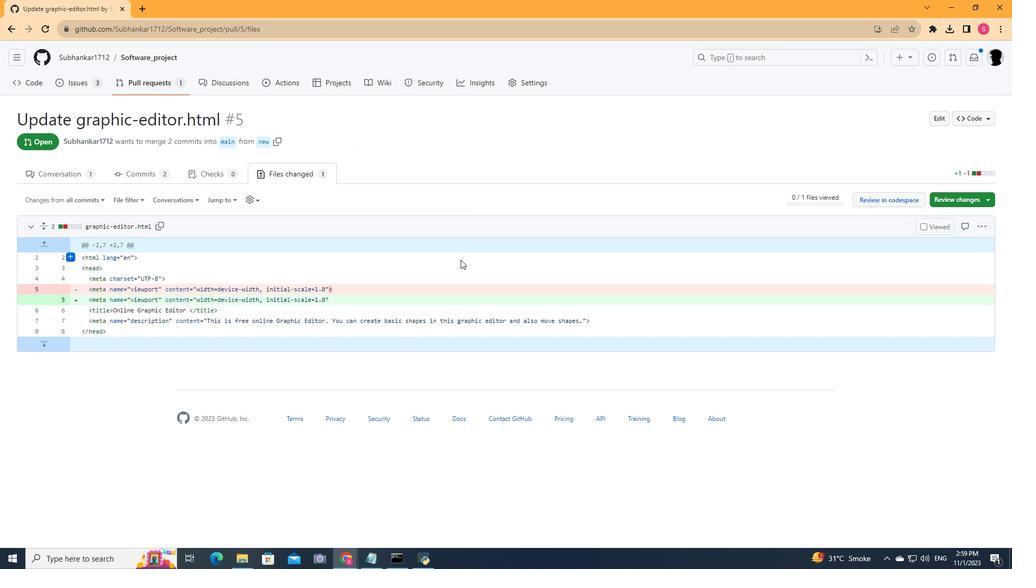 
Action: Mouse scrolled (460, 260) with delta (0, 0)
Screenshot: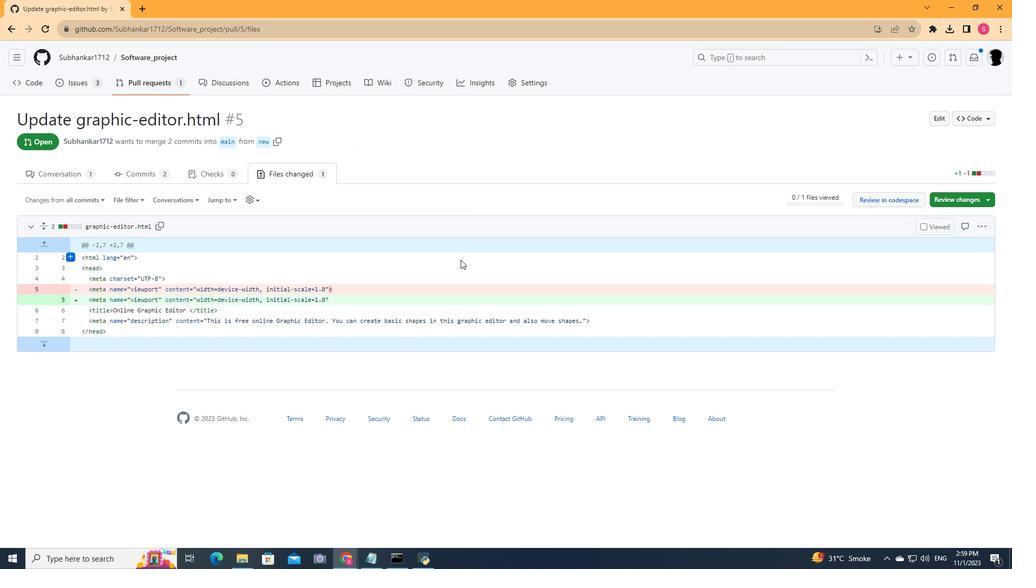 
Action: Mouse scrolled (460, 260) with delta (0, 0)
Screenshot: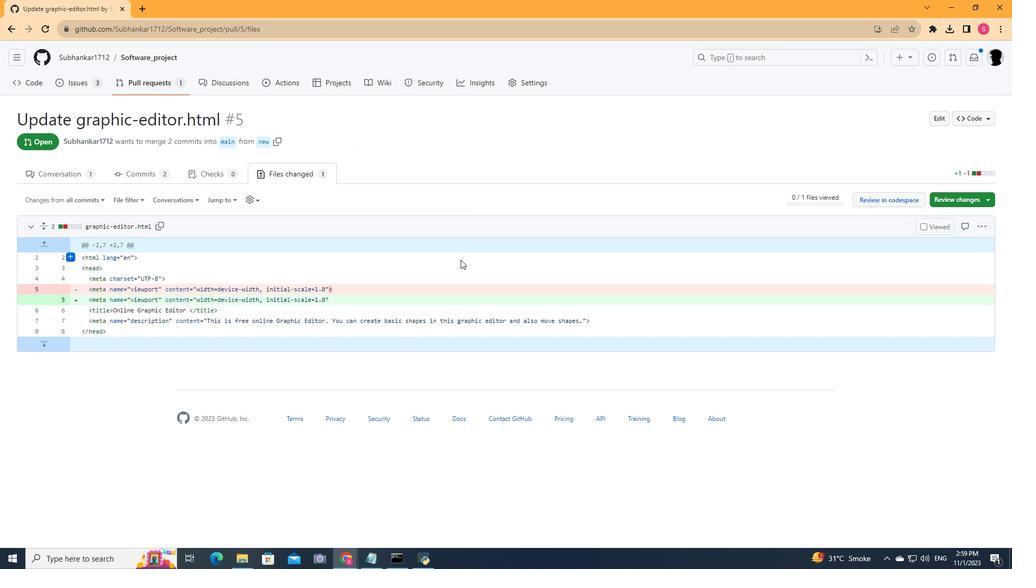 
